 Task: Manage the "Campaign list" page variations in the site builder.
Action: Mouse moved to (930, 71)
Screenshot: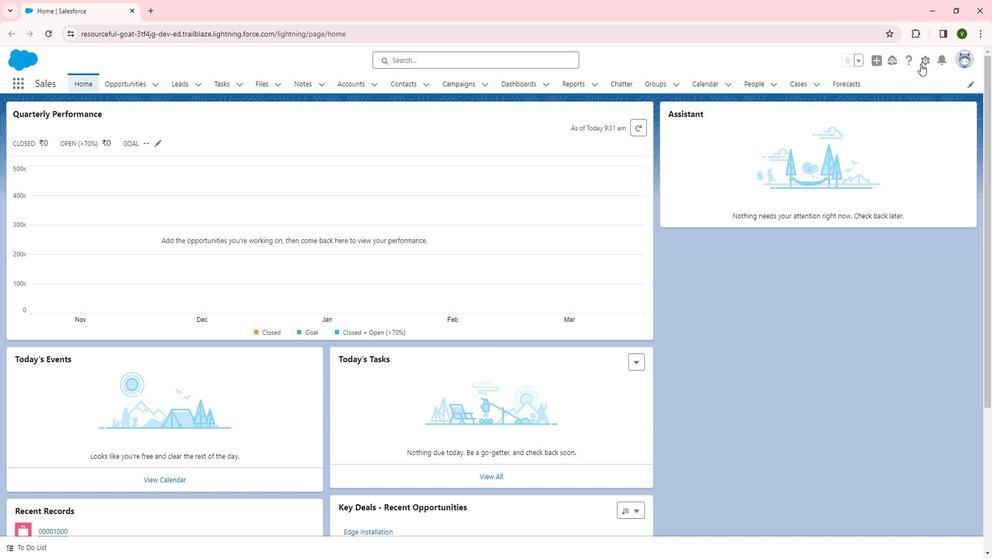 
Action: Mouse pressed left at (930, 71)
Screenshot: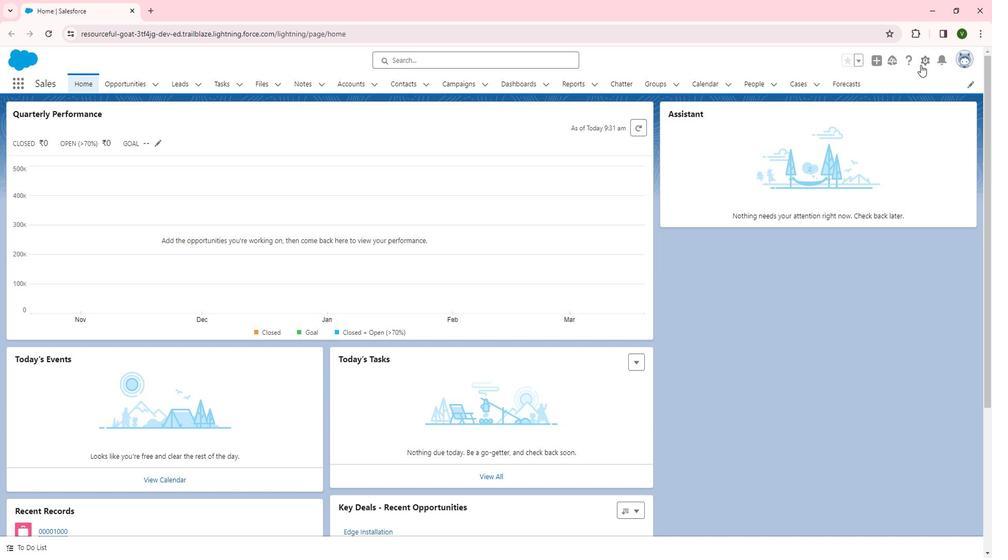 
Action: Mouse moved to (881, 100)
Screenshot: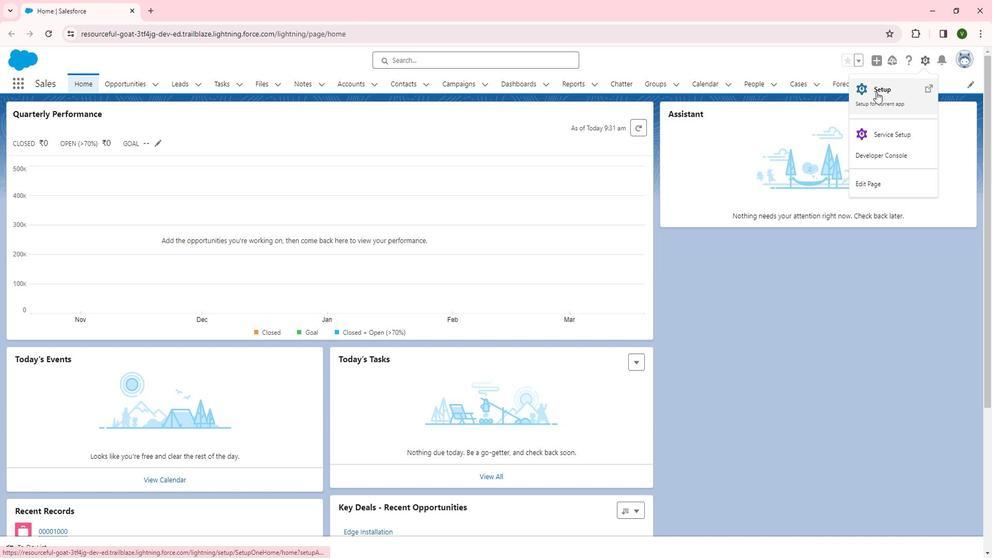 
Action: Mouse pressed left at (881, 100)
Screenshot: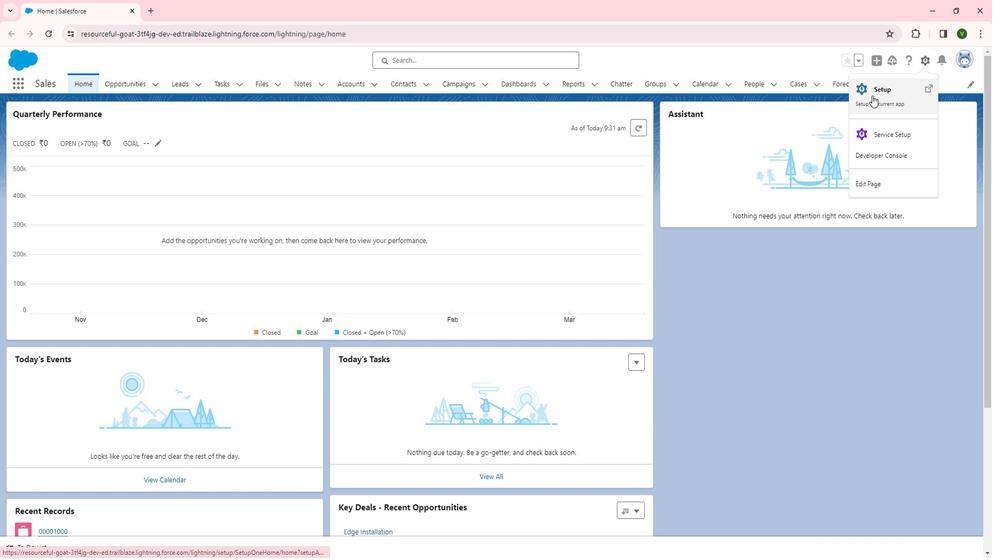 
Action: Mouse moved to (76, 365)
Screenshot: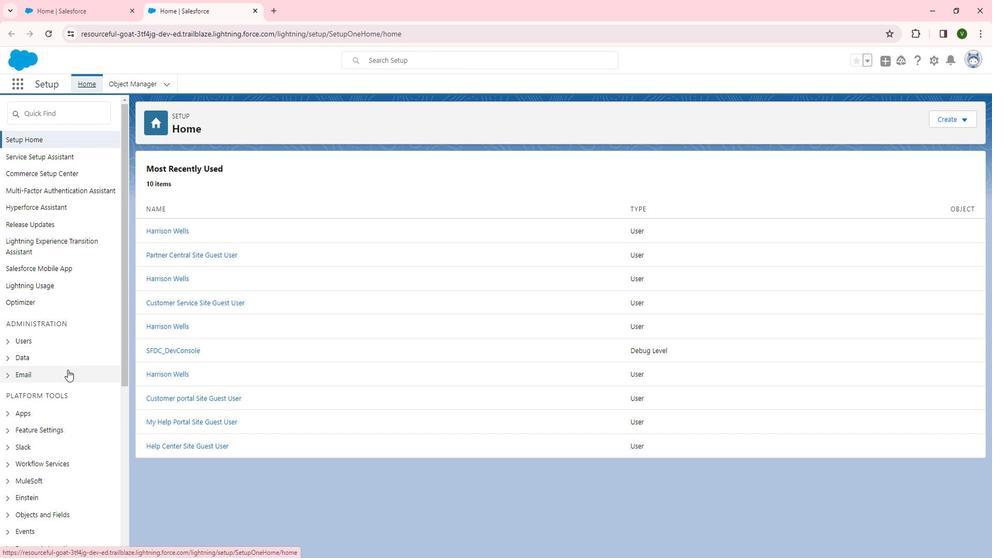 
Action: Mouse scrolled (76, 364) with delta (0, 0)
Screenshot: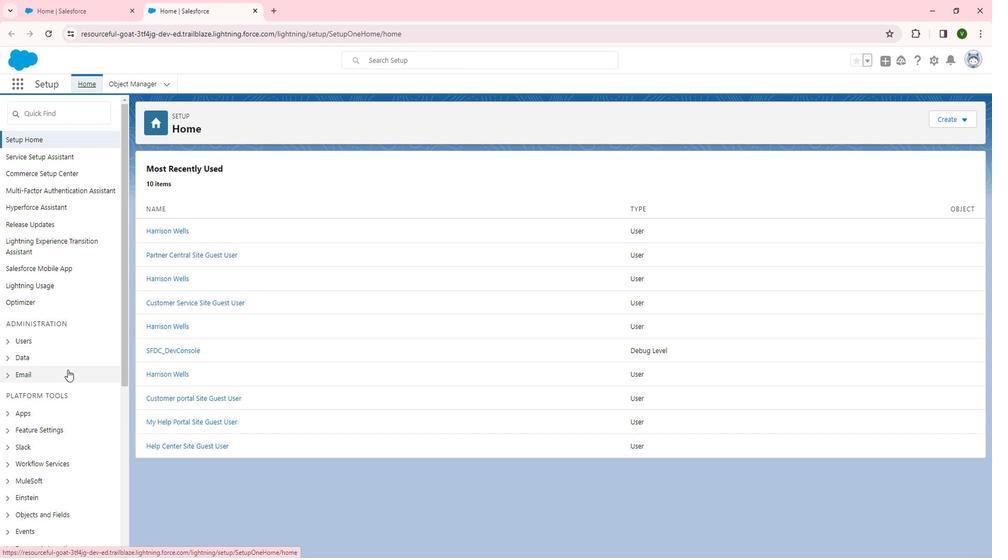 
Action: Mouse moved to (76, 365)
Screenshot: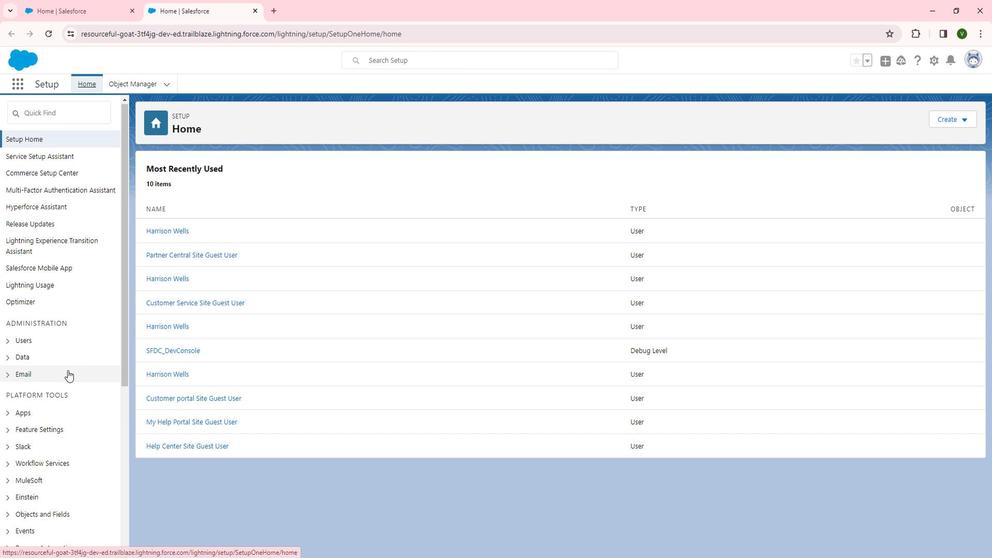 
Action: Mouse scrolled (76, 365) with delta (0, 0)
Screenshot: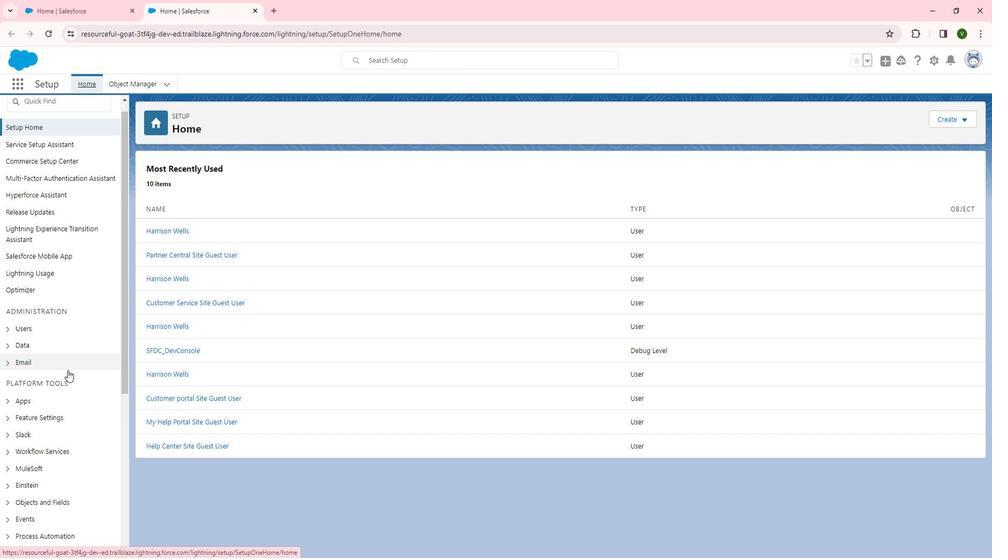 
Action: Mouse scrolled (76, 365) with delta (0, 0)
Screenshot: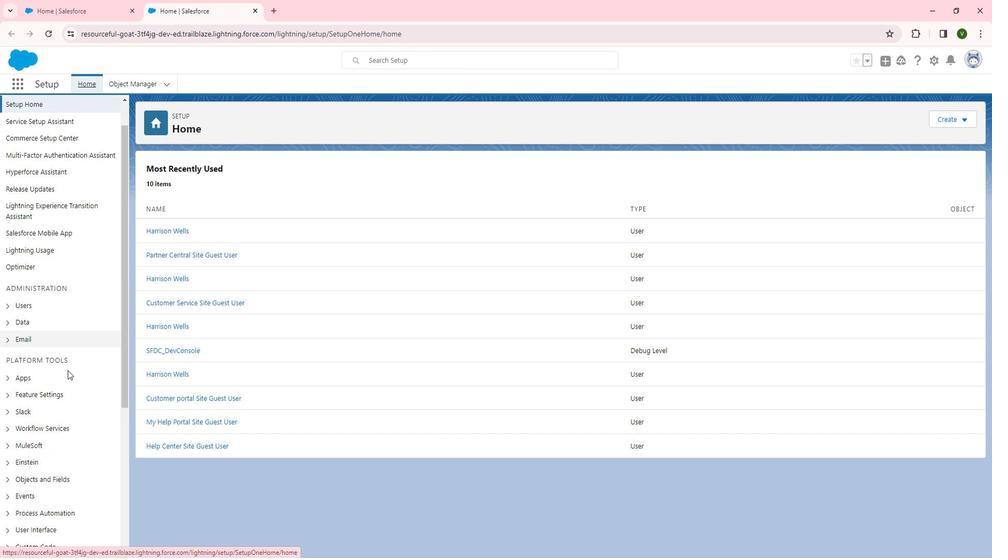 
Action: Mouse moved to (17, 268)
Screenshot: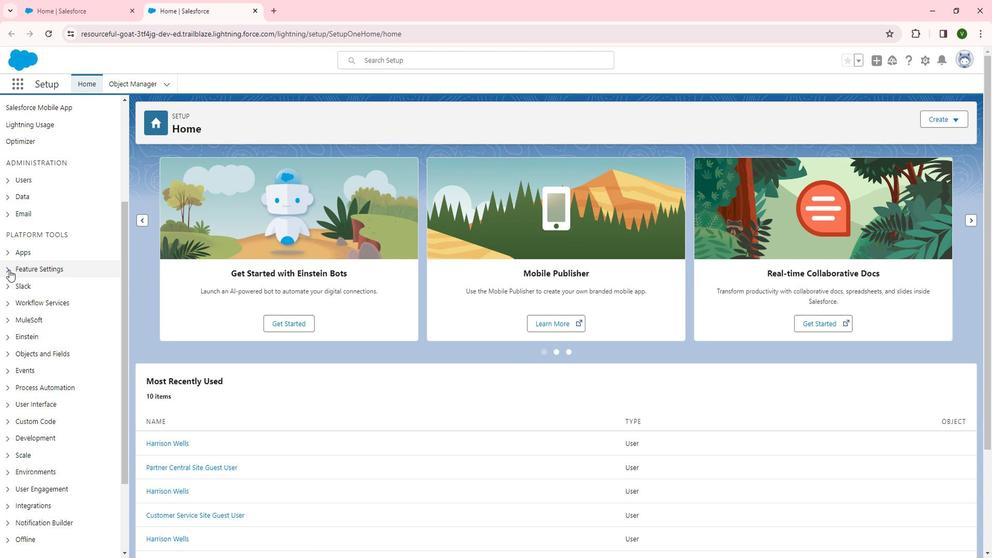 
Action: Mouse pressed left at (17, 268)
Screenshot: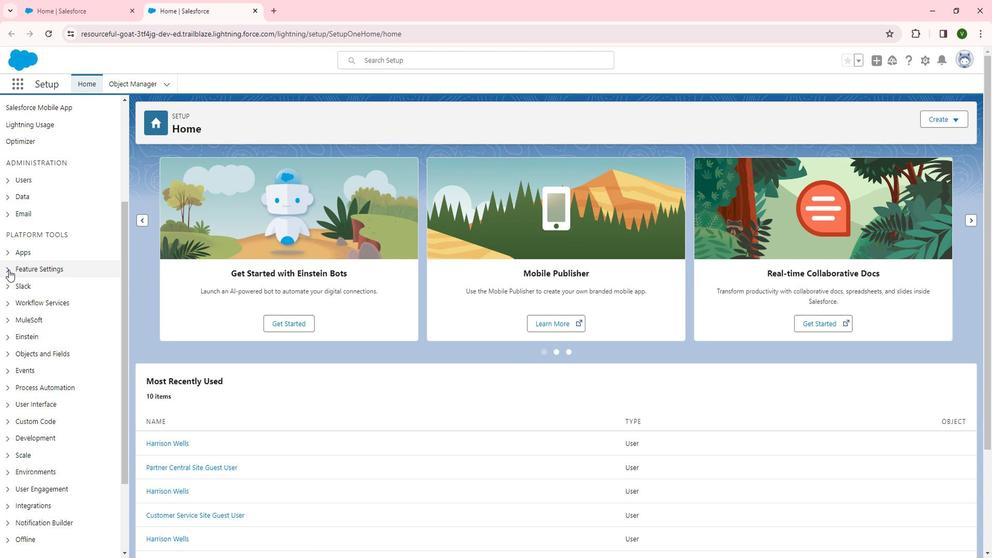 
Action: Mouse moved to (25, 346)
Screenshot: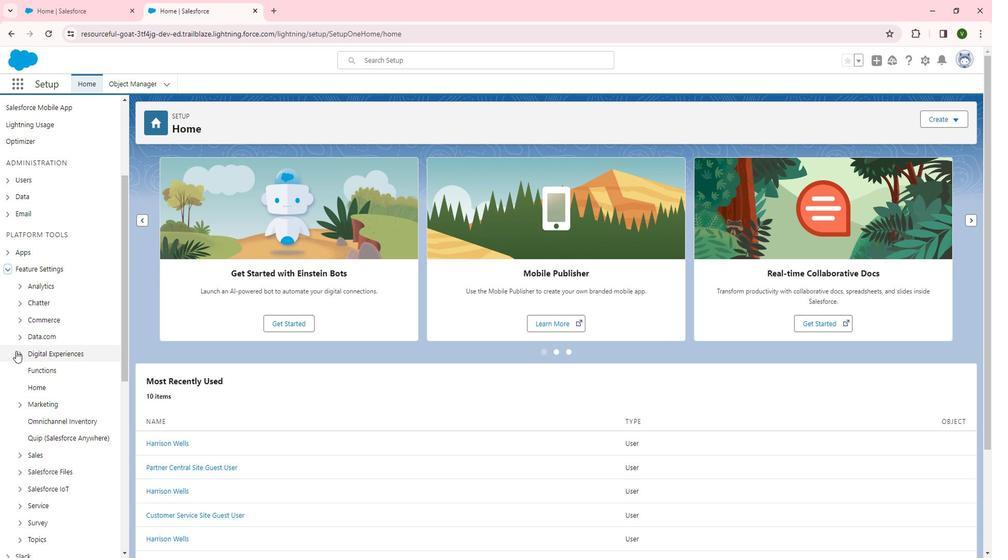 
Action: Mouse pressed left at (25, 346)
Screenshot: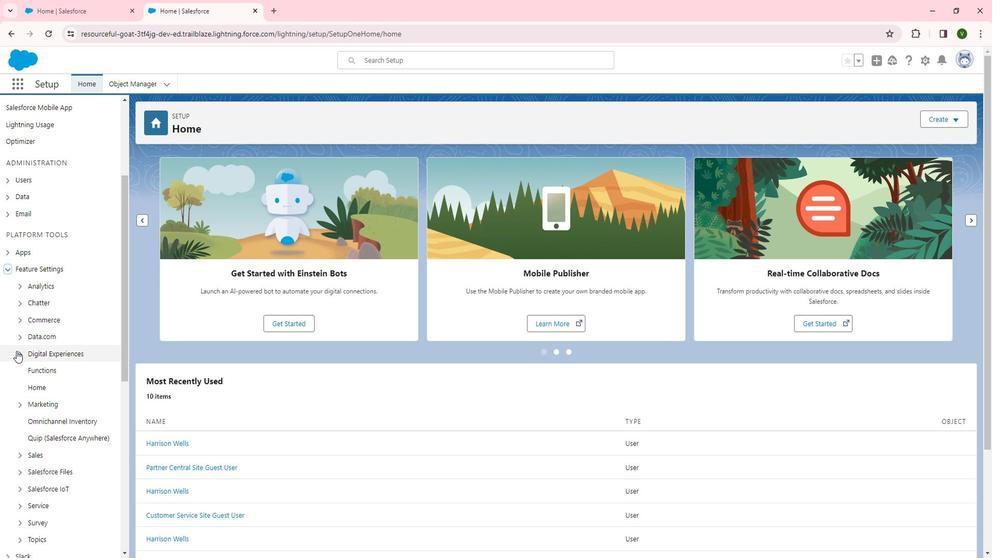 
Action: Mouse moved to (63, 365)
Screenshot: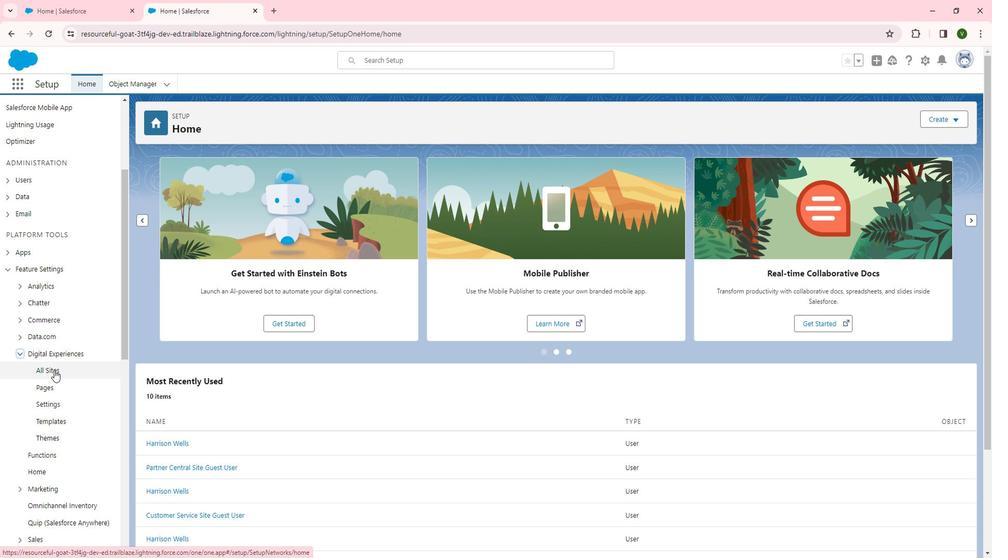 
Action: Mouse pressed left at (63, 365)
Screenshot: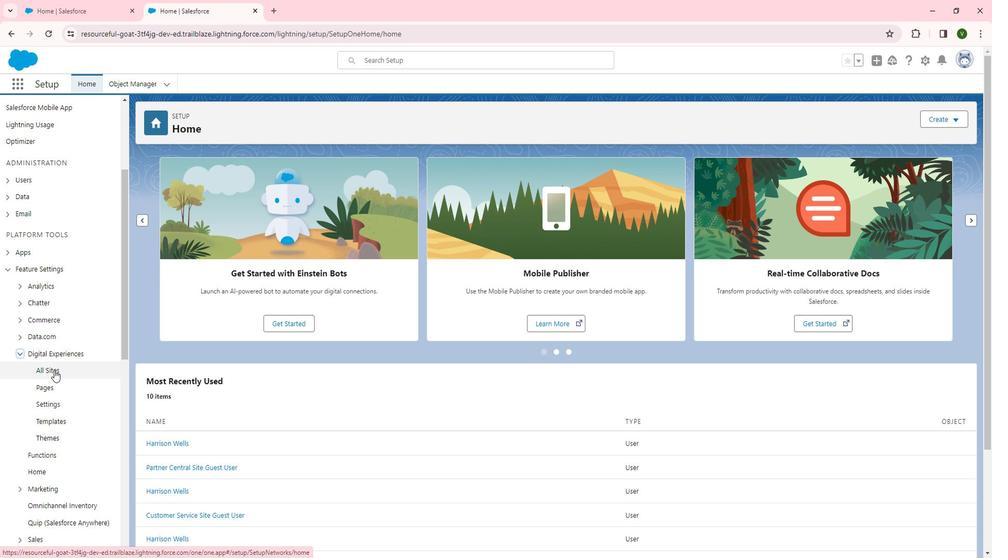 
Action: Mouse moved to (189, 316)
Screenshot: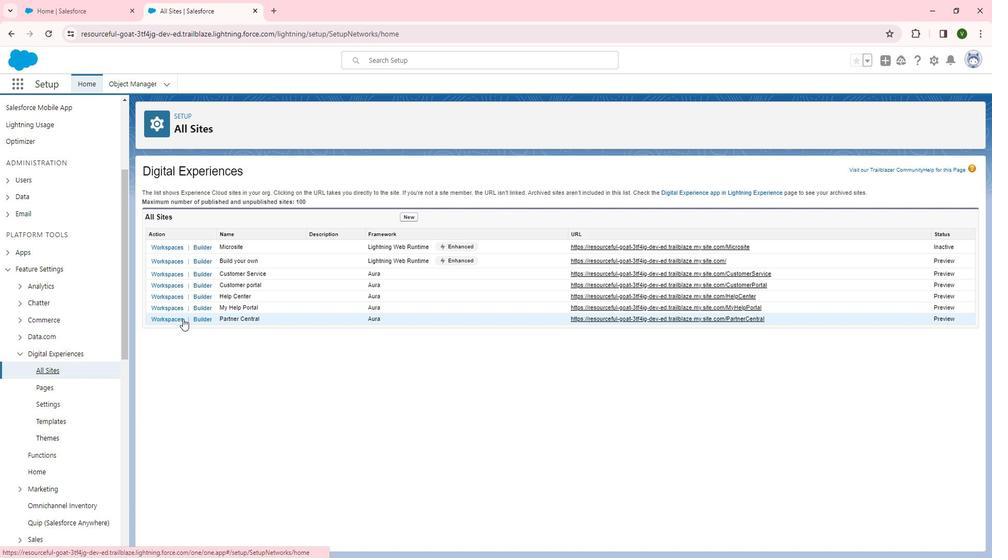 
Action: Mouse pressed left at (189, 316)
Screenshot: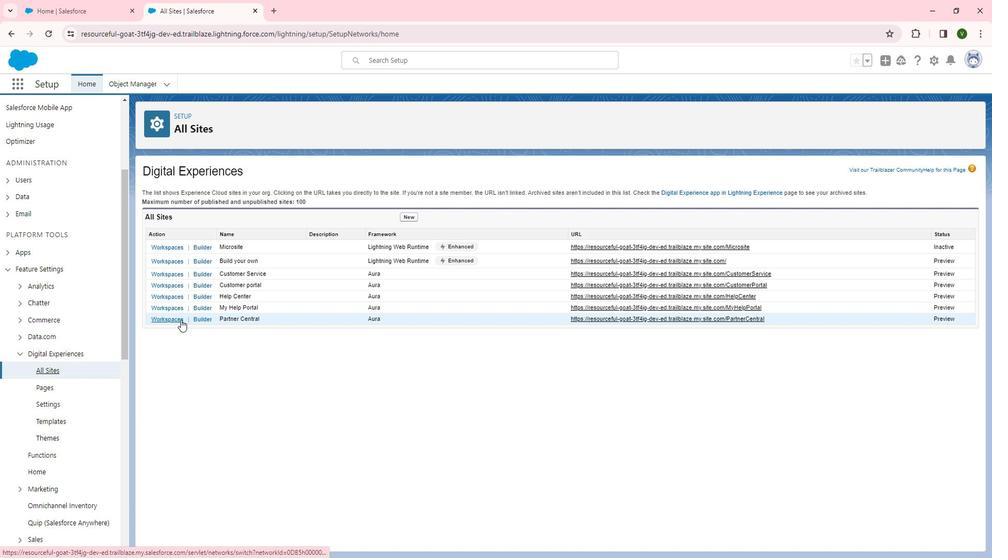 
Action: Mouse moved to (173, 265)
Screenshot: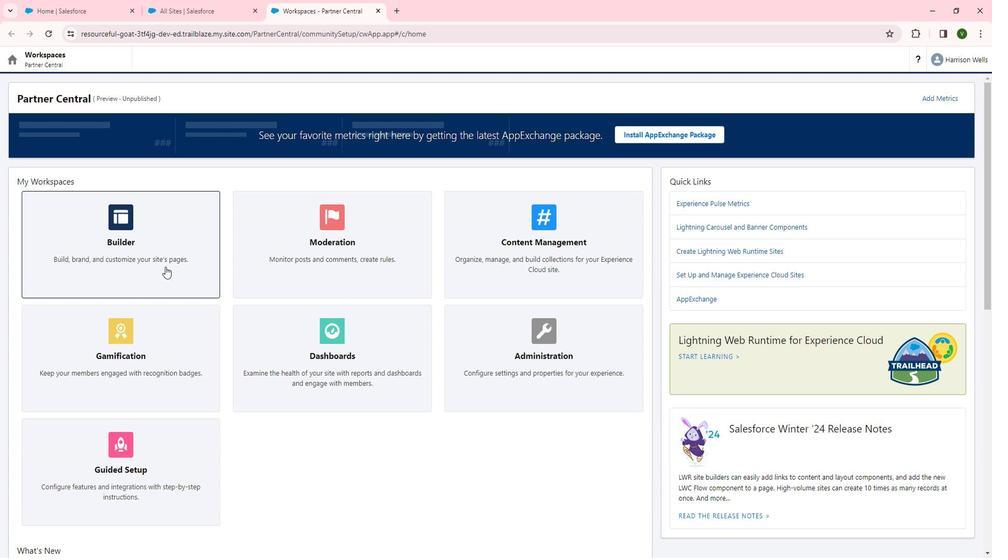
Action: Mouse pressed left at (173, 265)
Screenshot: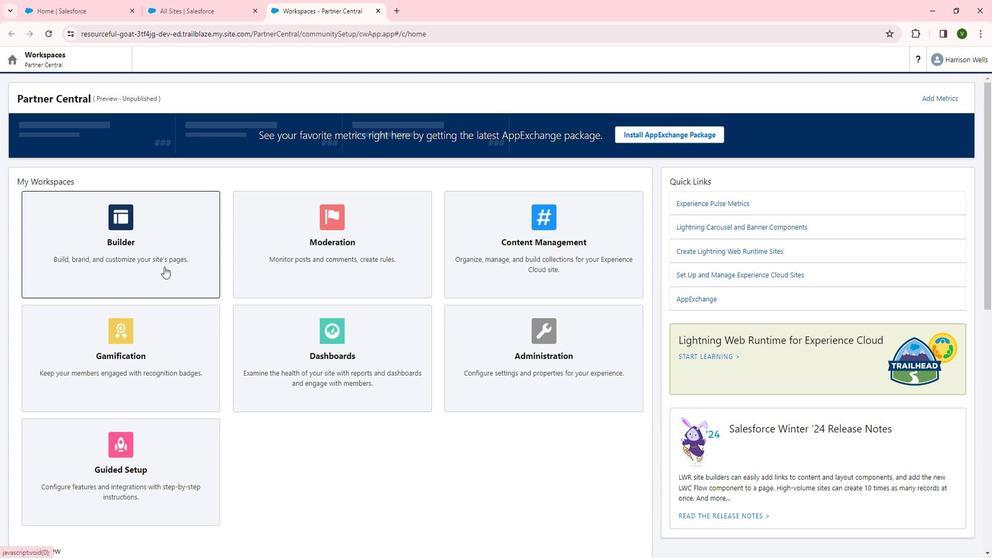 
Action: Mouse moved to (129, 68)
Screenshot: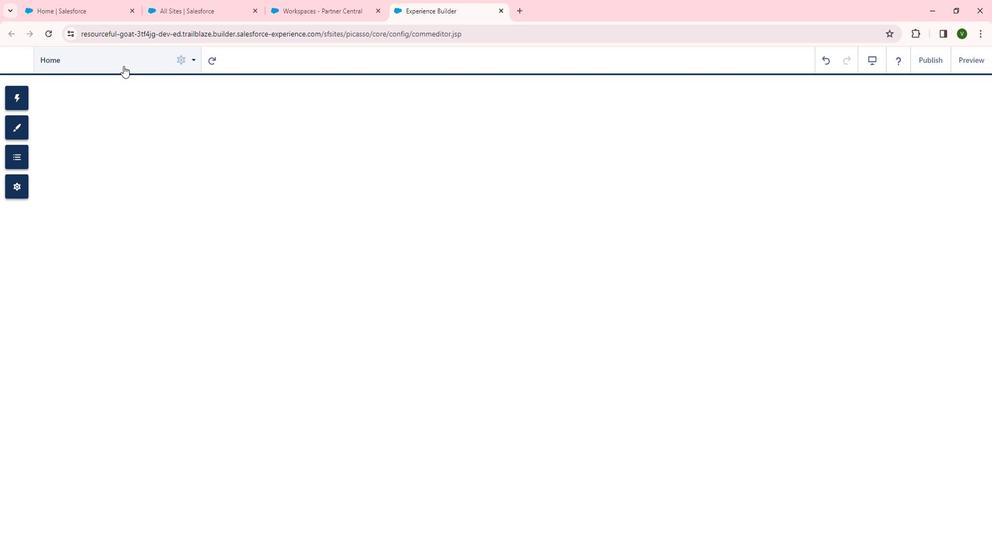 
Action: Mouse pressed left at (129, 68)
Screenshot: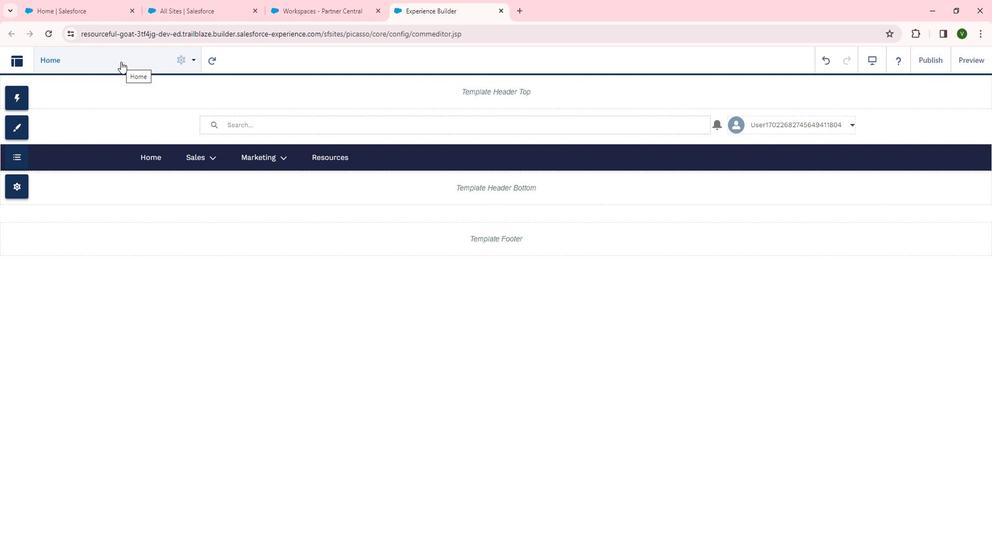 
Action: Mouse moved to (54, 202)
Screenshot: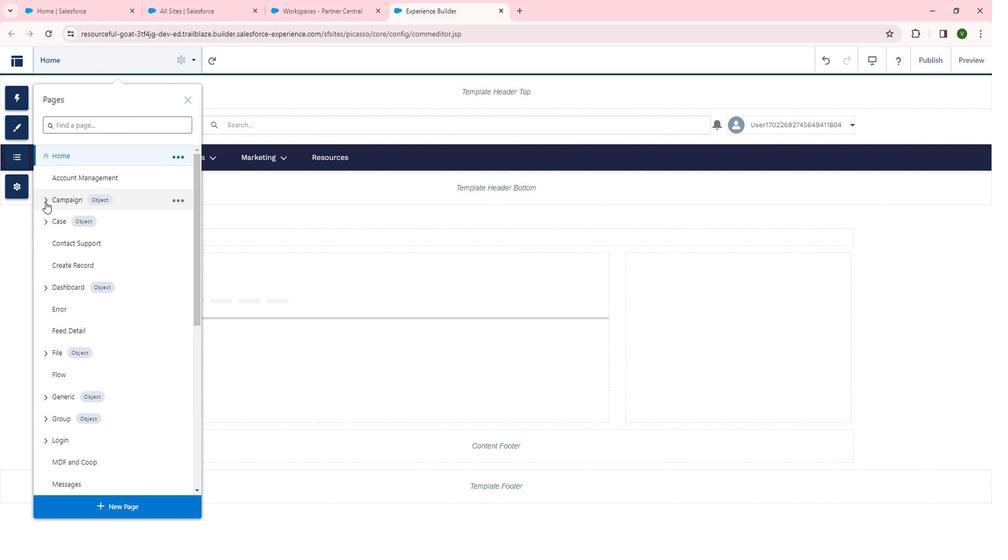 
Action: Mouse pressed left at (54, 202)
Screenshot: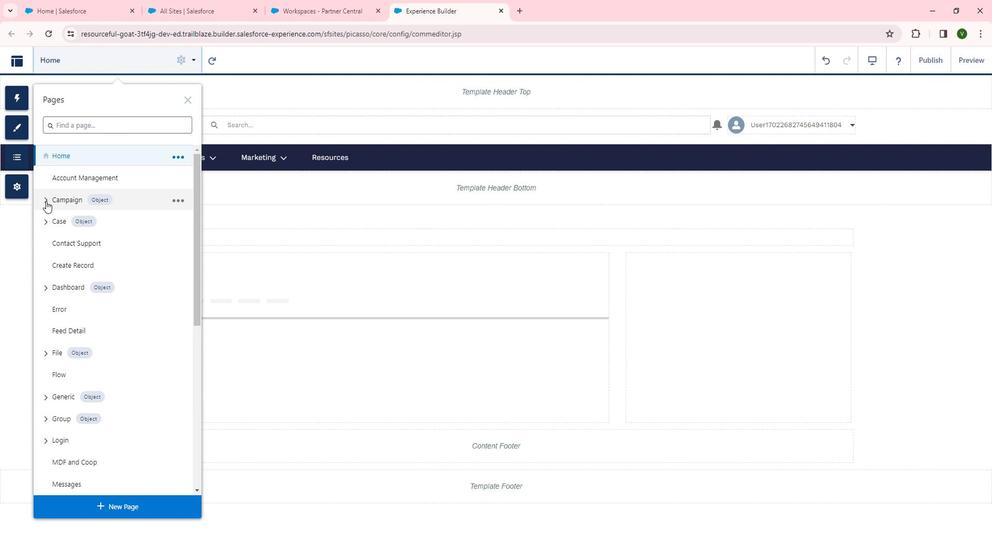 
Action: Mouse moved to (95, 243)
Screenshot: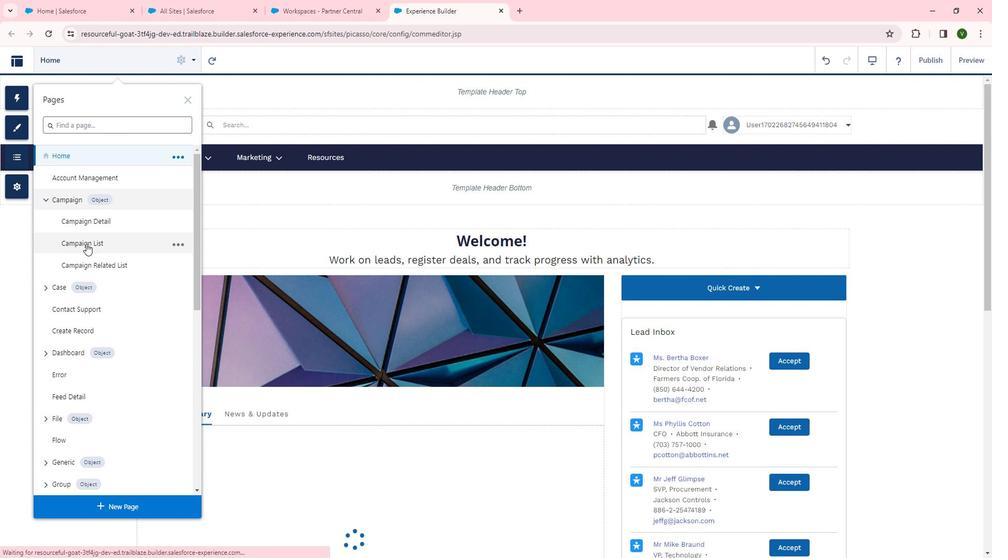 
Action: Mouse pressed left at (95, 243)
Screenshot: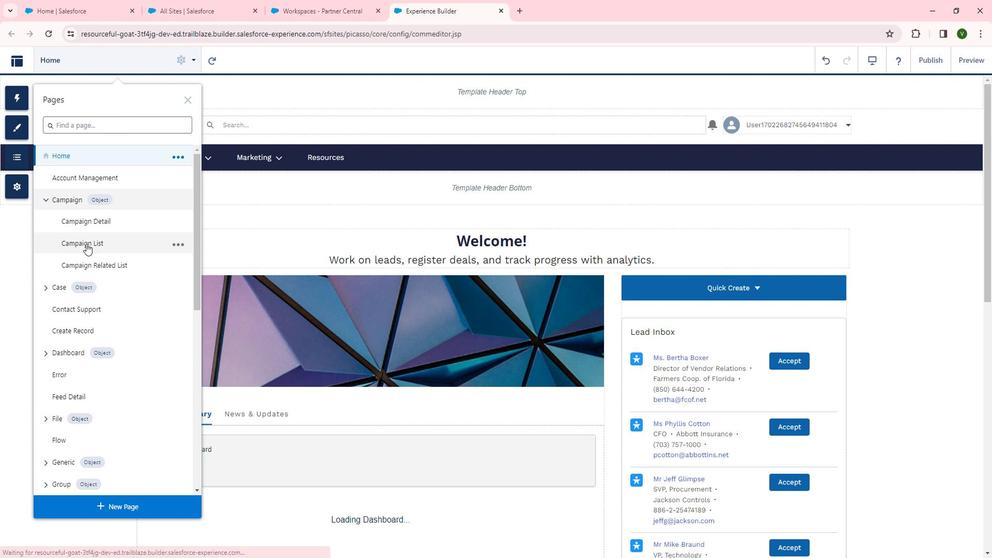 
Action: Mouse moved to (167, 67)
Screenshot: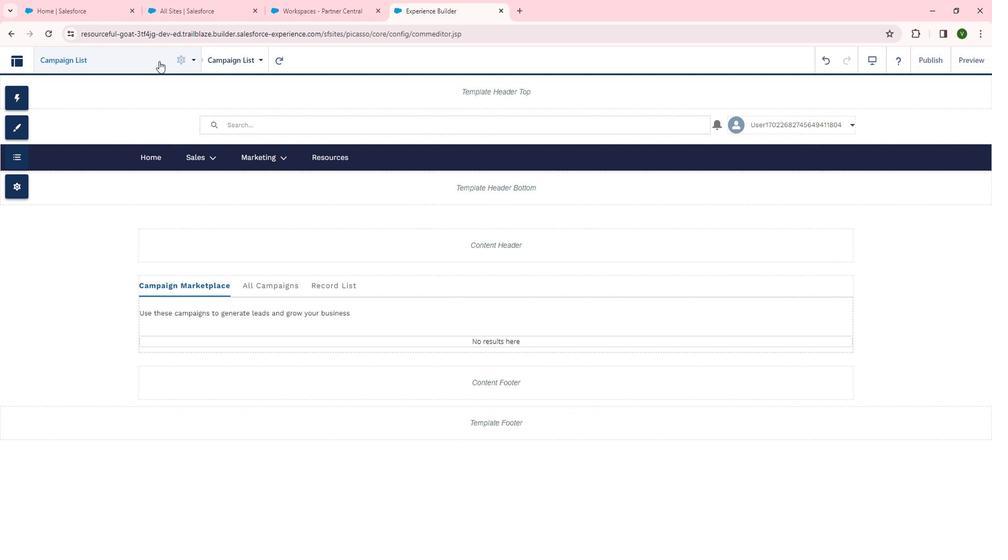 
Action: Mouse pressed left at (167, 67)
Screenshot: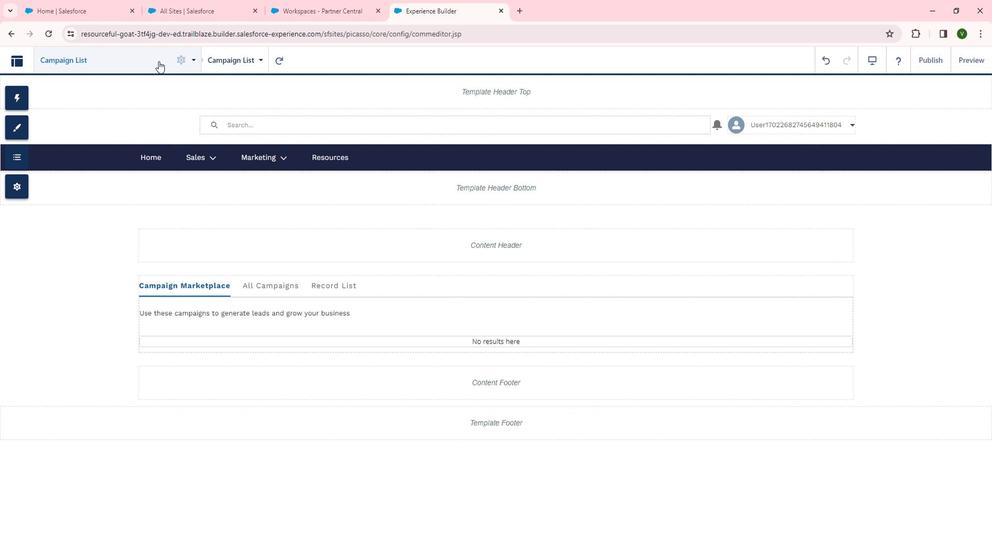 
Action: Mouse moved to (184, 160)
Screenshot: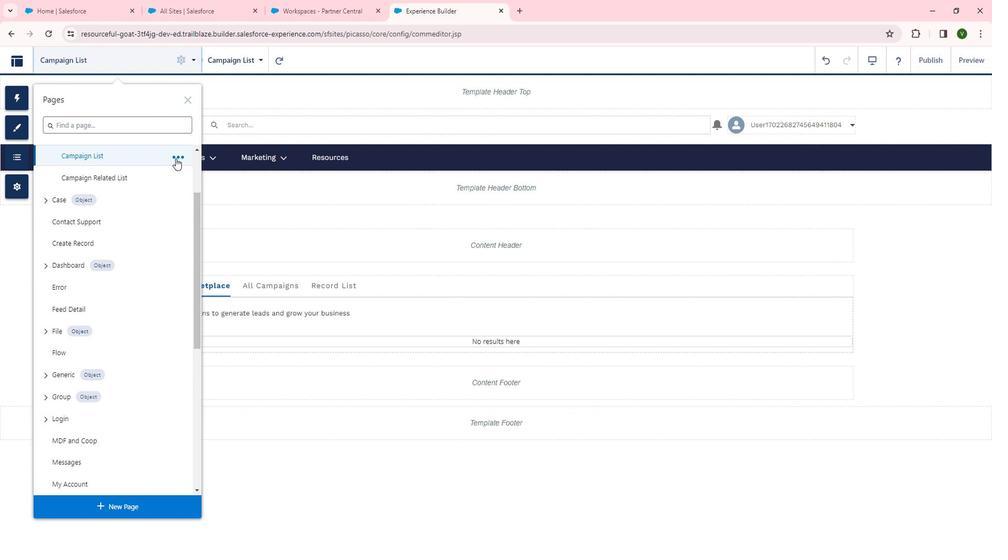 
Action: Mouse pressed left at (184, 160)
Screenshot: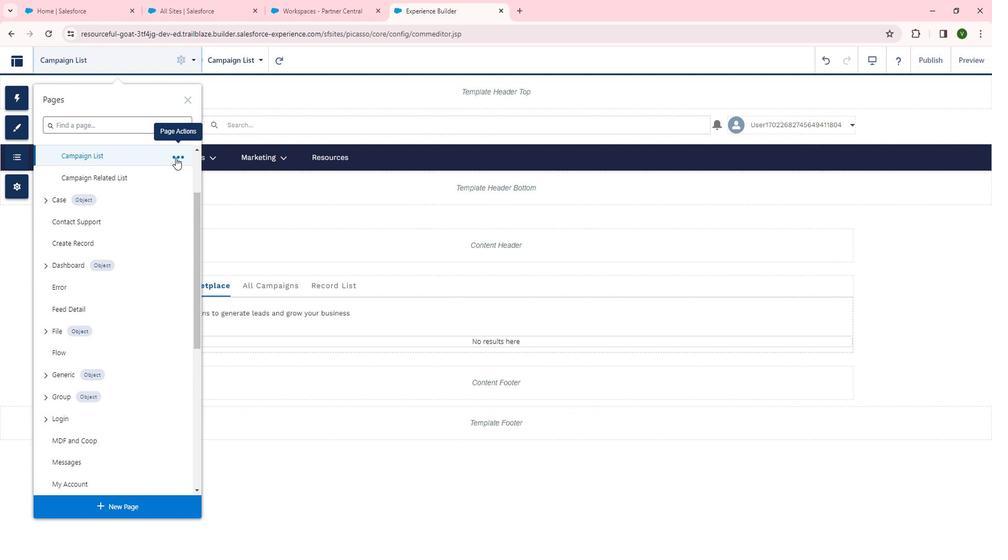 
Action: Mouse moved to (234, 158)
Screenshot: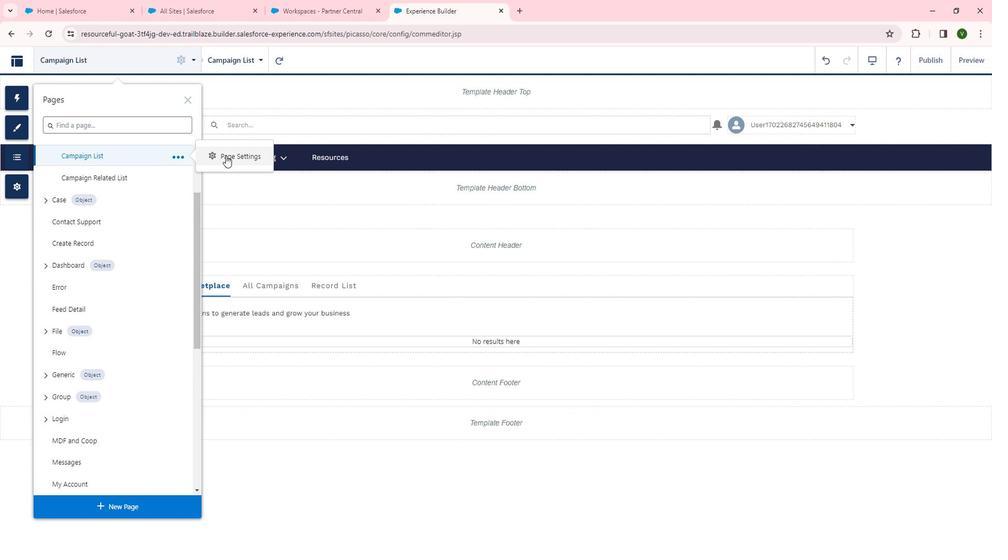
Action: Mouse pressed left at (234, 158)
Screenshot: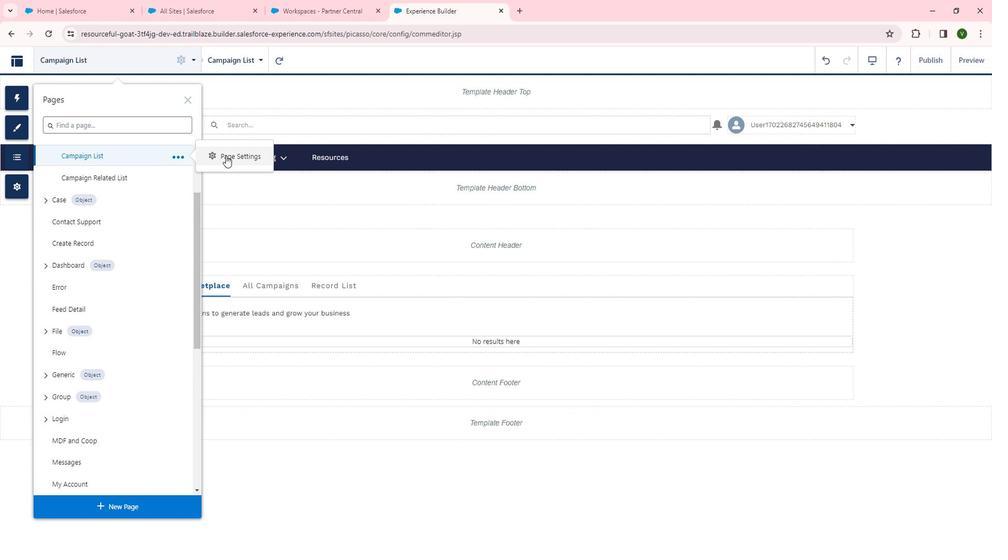 
Action: Mouse moved to (348, 321)
Screenshot: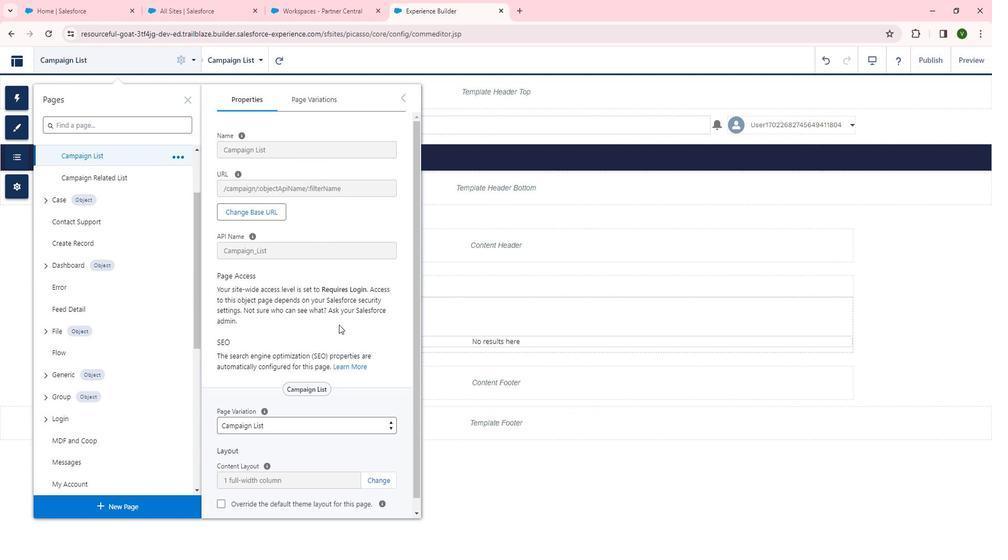 
Action: Mouse scrolled (348, 320) with delta (0, 0)
Screenshot: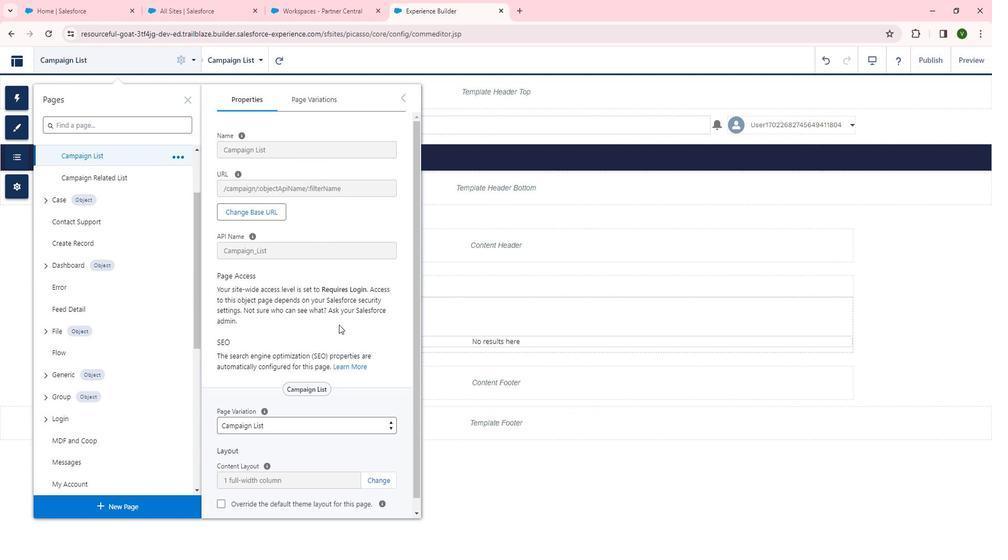 
Action: Mouse moved to (348, 322)
Screenshot: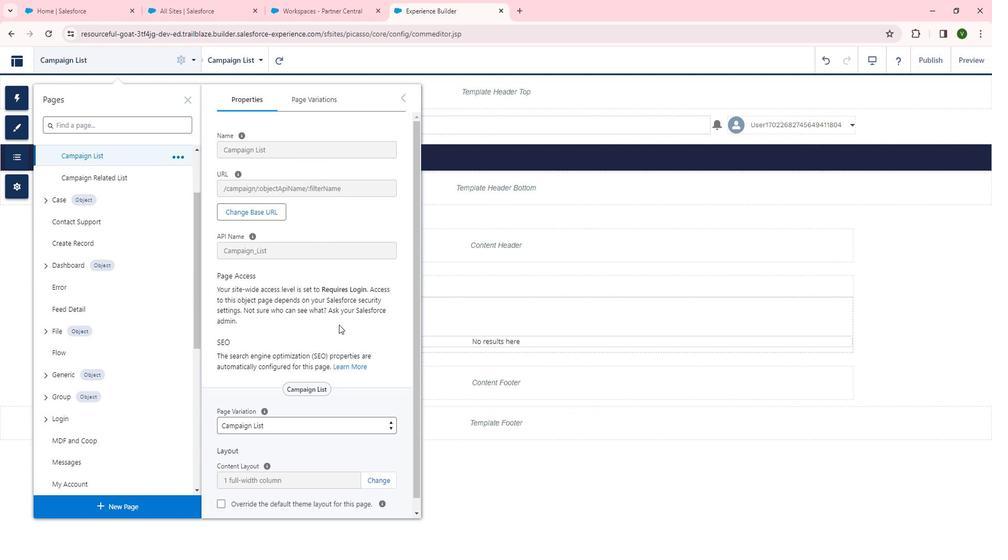 
Action: Mouse scrolled (348, 321) with delta (0, 0)
Screenshot: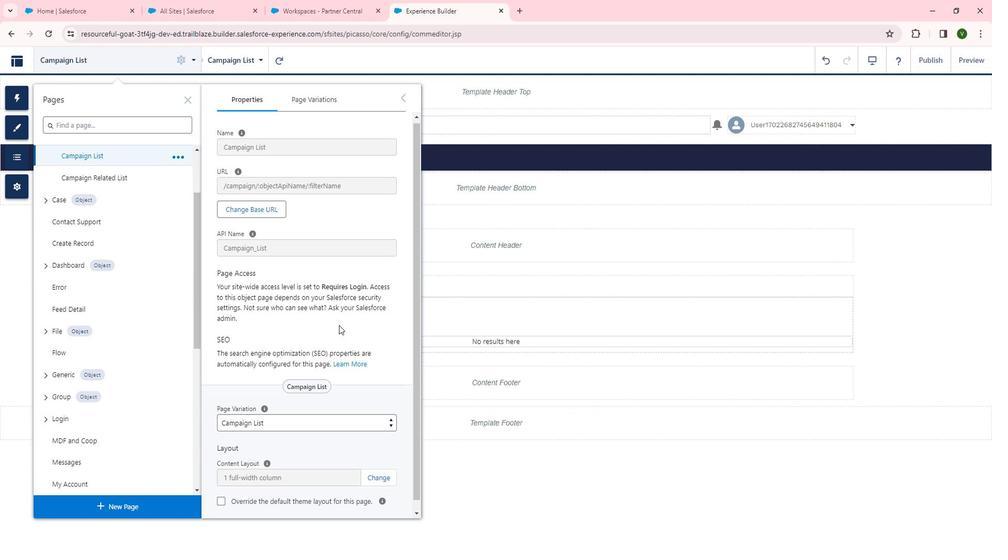 
Action: Mouse scrolled (348, 321) with delta (0, 0)
Screenshot: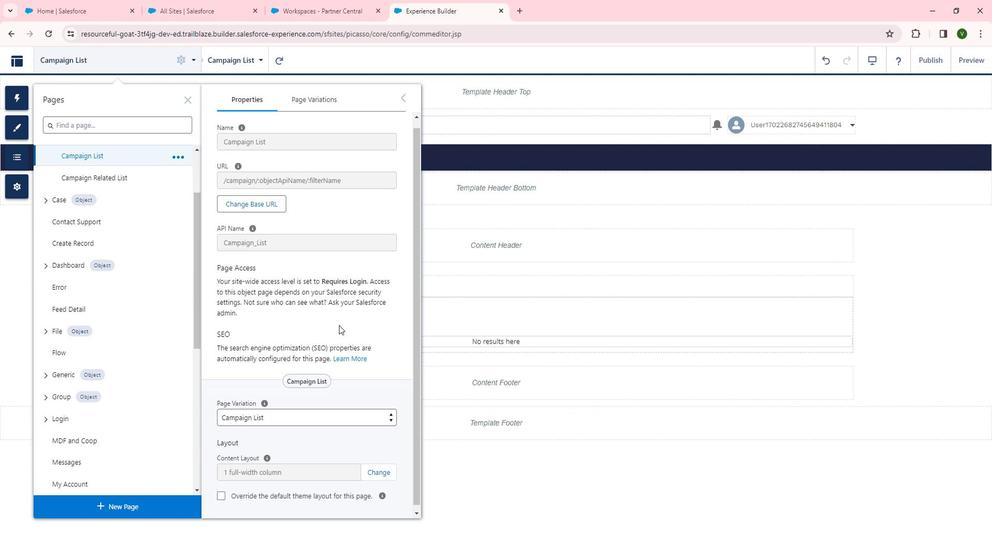 
Action: Mouse scrolled (348, 321) with delta (0, 0)
Screenshot: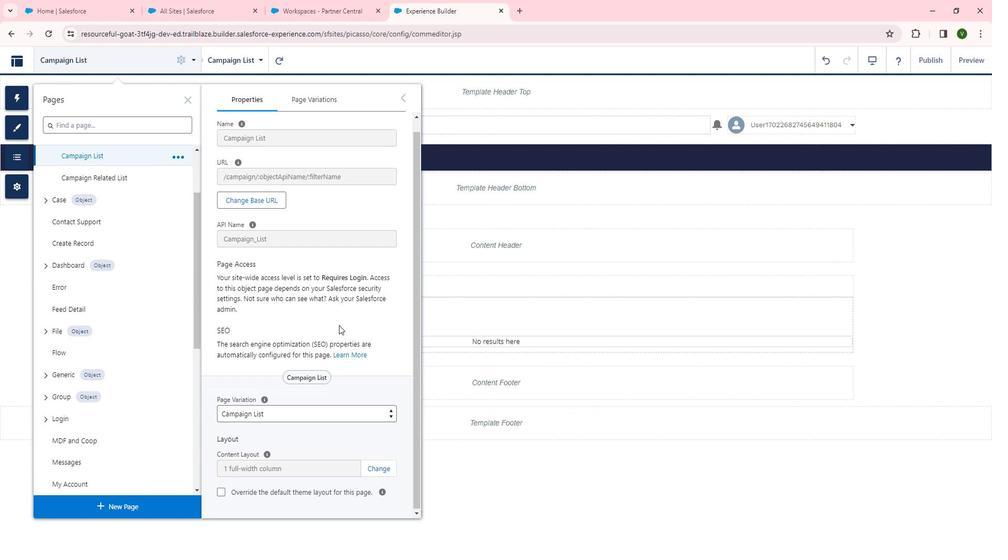 
Action: Mouse moved to (334, 103)
Screenshot: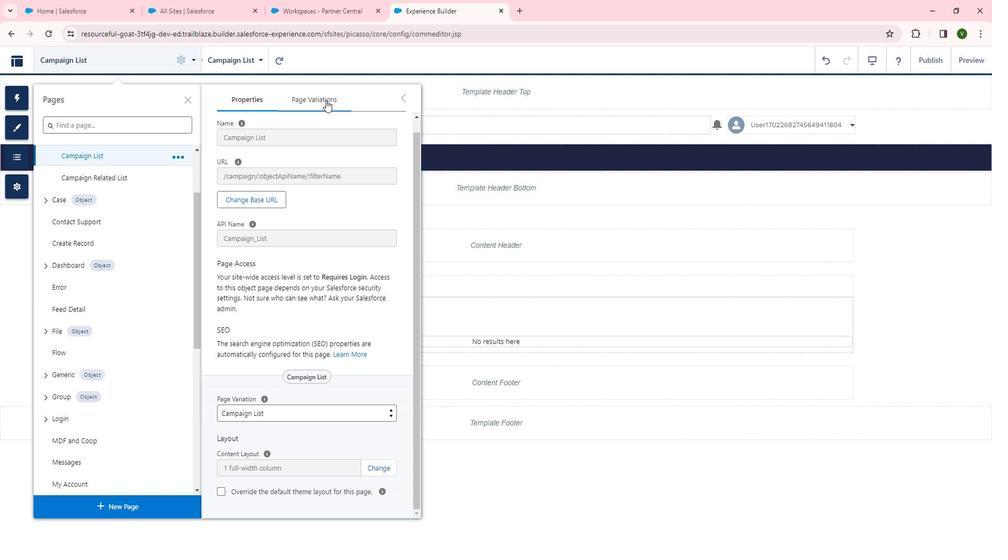 
Action: Mouse pressed left at (334, 103)
Screenshot: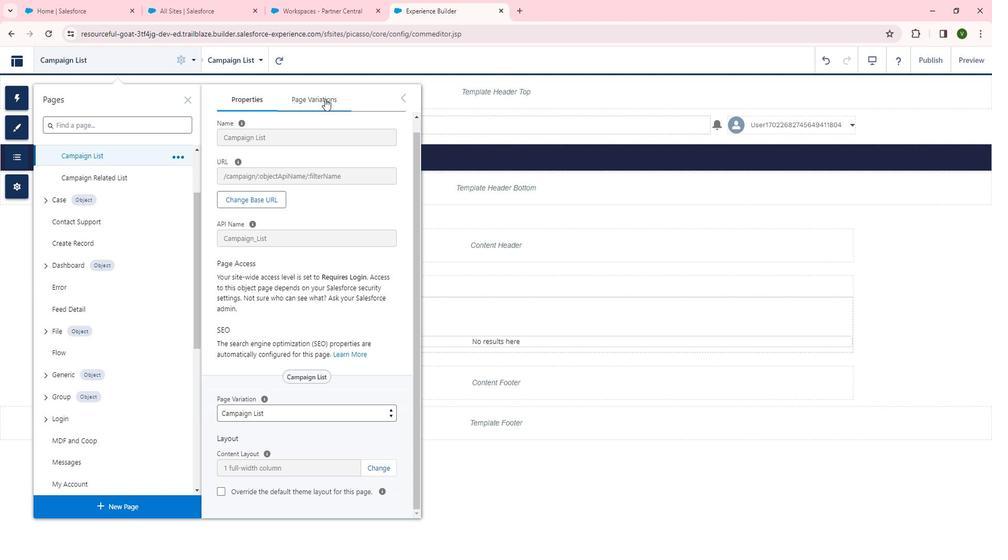 
Action: Mouse moved to (644, 233)
Screenshot: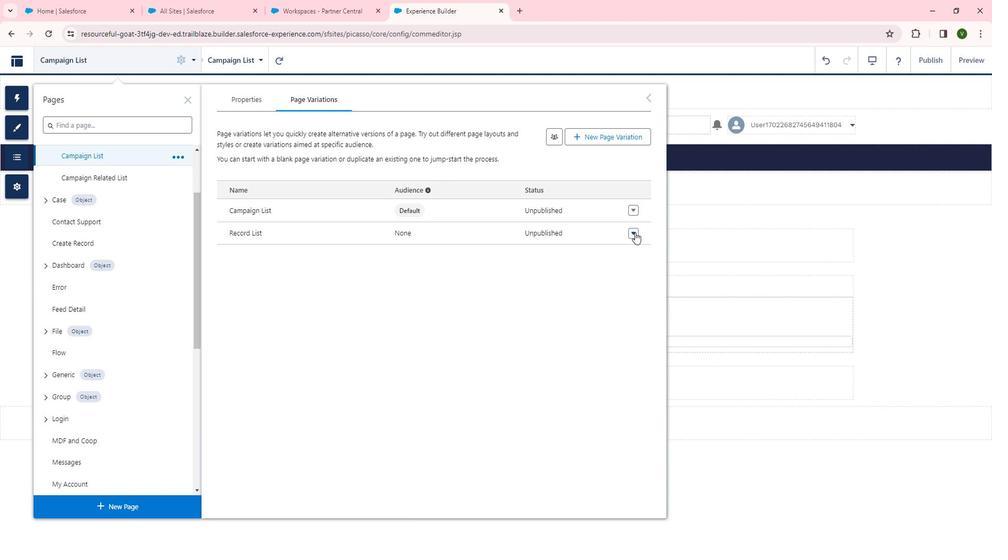 
Action: Mouse pressed left at (644, 233)
Screenshot: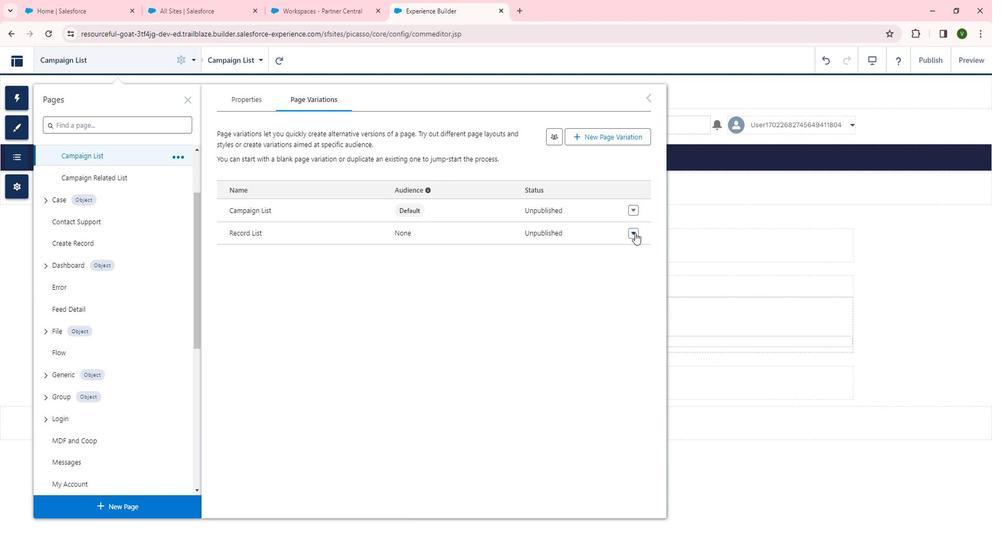 
Action: Mouse moved to (615, 388)
Screenshot: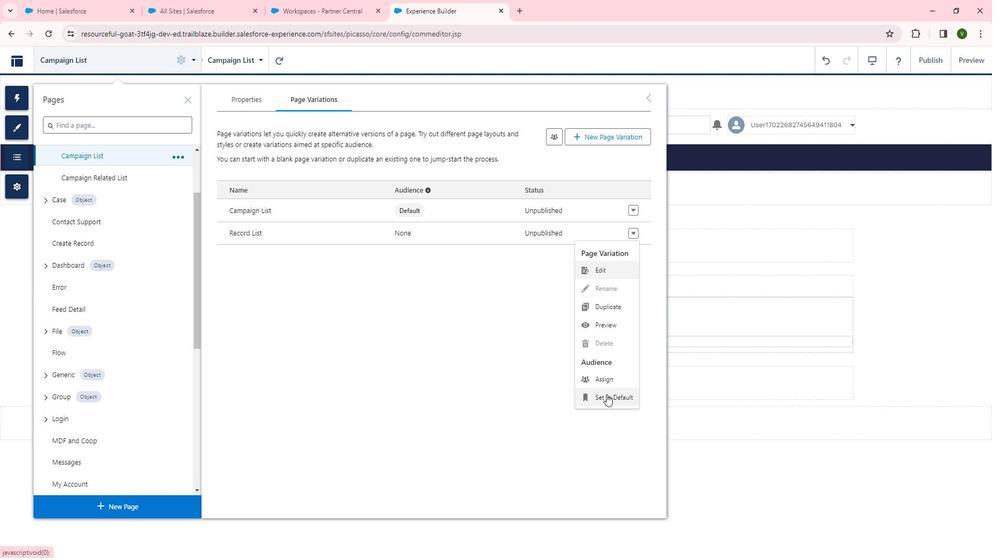 
Action: Mouse pressed left at (615, 388)
Screenshot: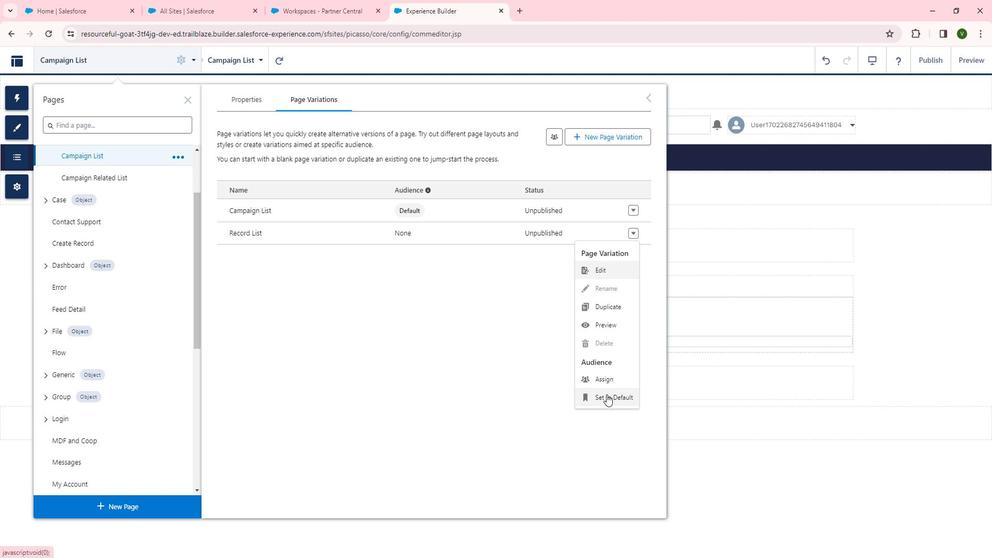 
